 Task: Set the custom view to 4 weeks.
Action: Mouse moved to (787, 79)
Screenshot: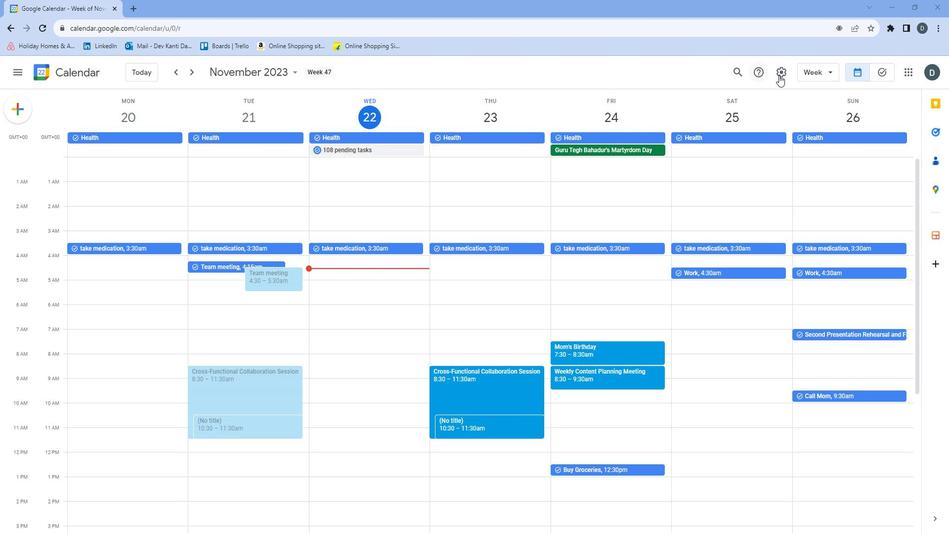 
Action: Mouse pressed left at (787, 79)
Screenshot: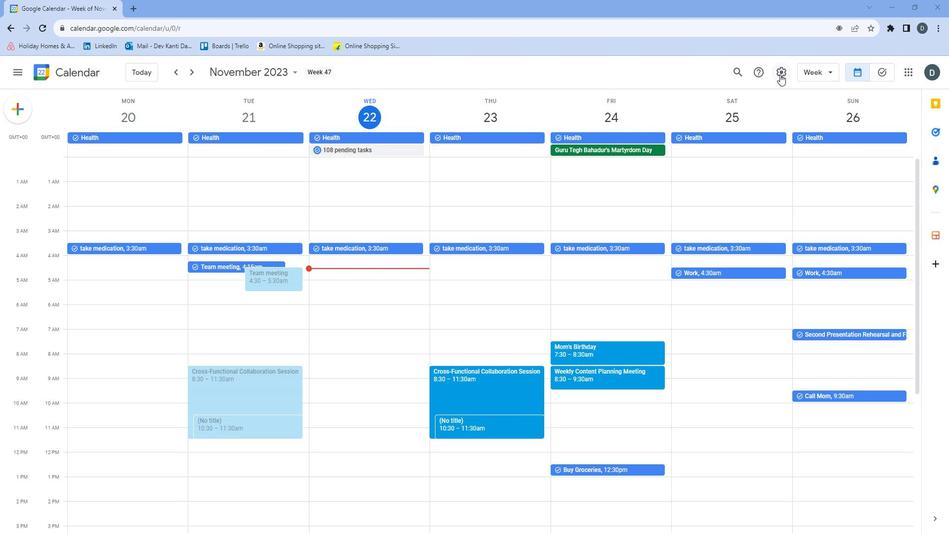 
Action: Mouse moved to (790, 94)
Screenshot: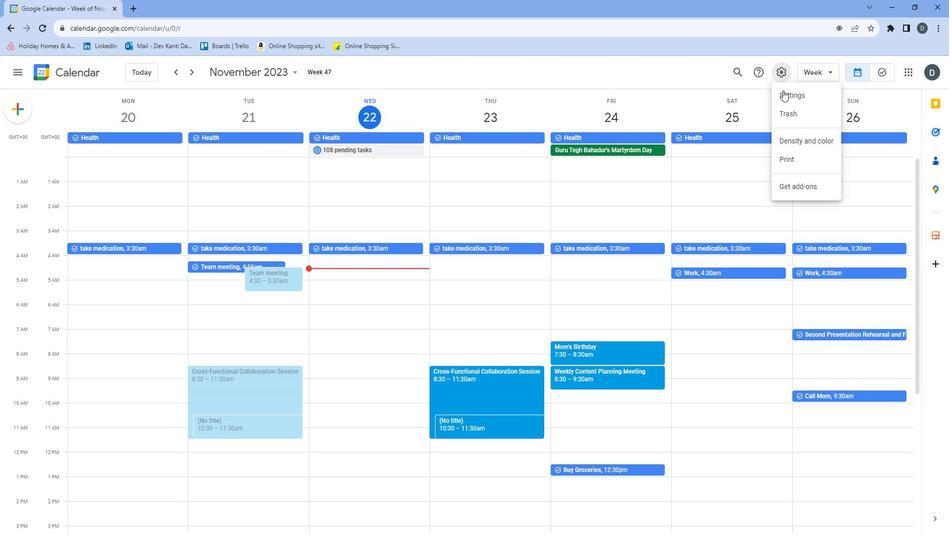 
Action: Mouse pressed left at (790, 94)
Screenshot: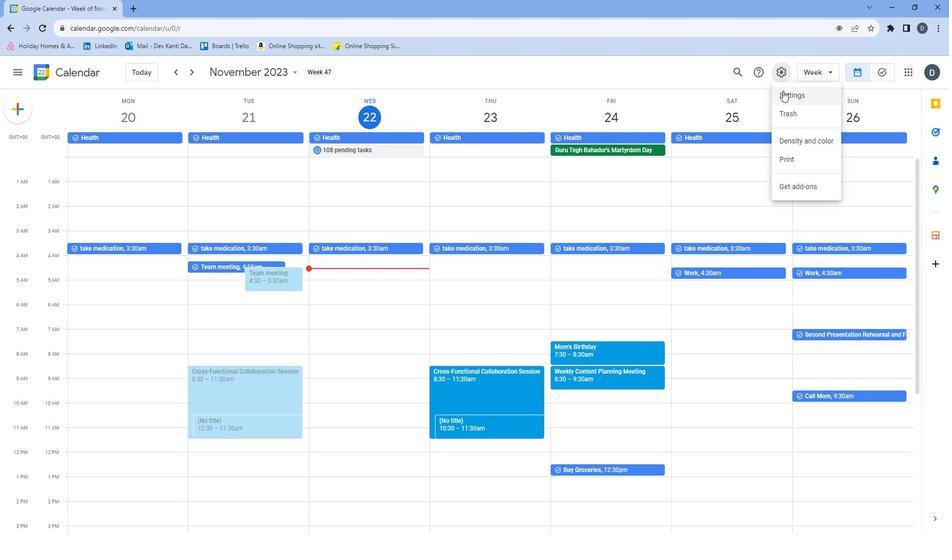 
Action: Mouse moved to (520, 277)
Screenshot: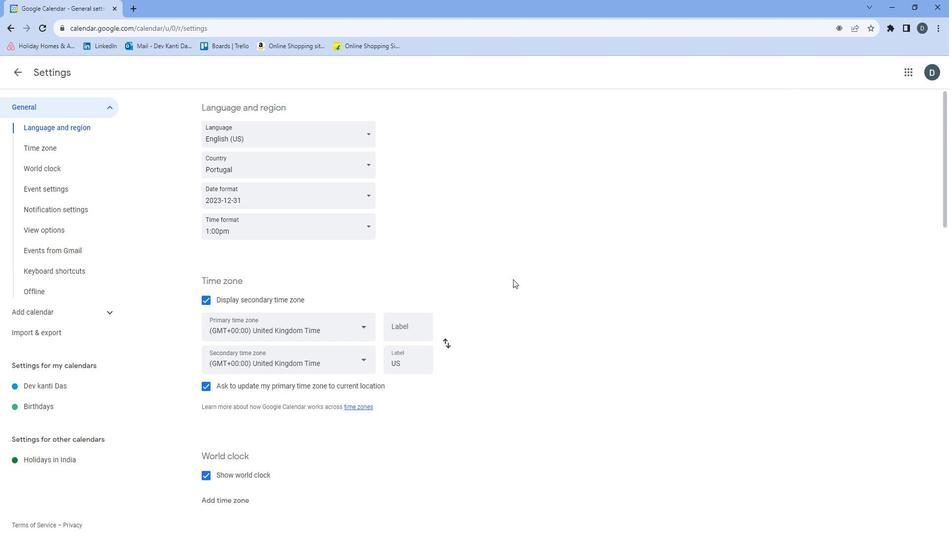 
Action: Mouse scrolled (520, 276) with delta (0, 0)
Screenshot: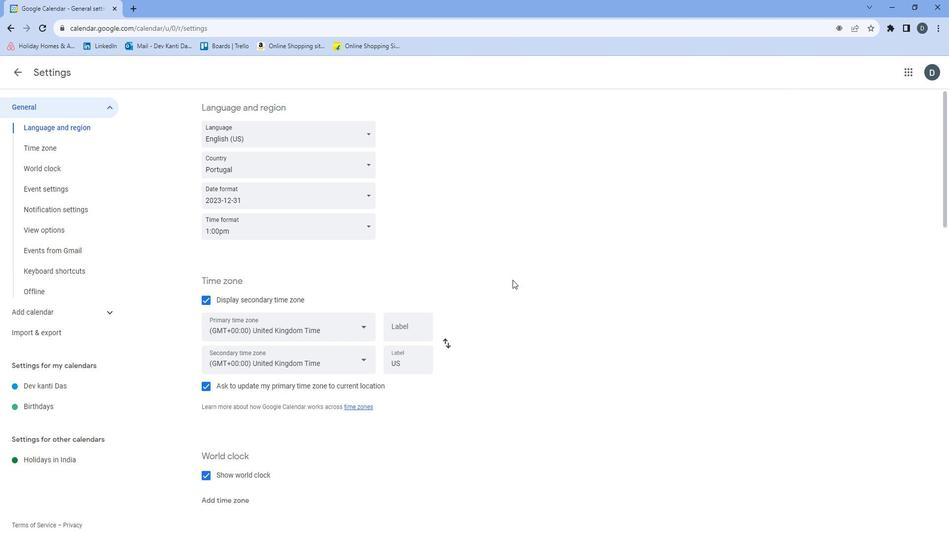 
Action: Mouse moved to (520, 272)
Screenshot: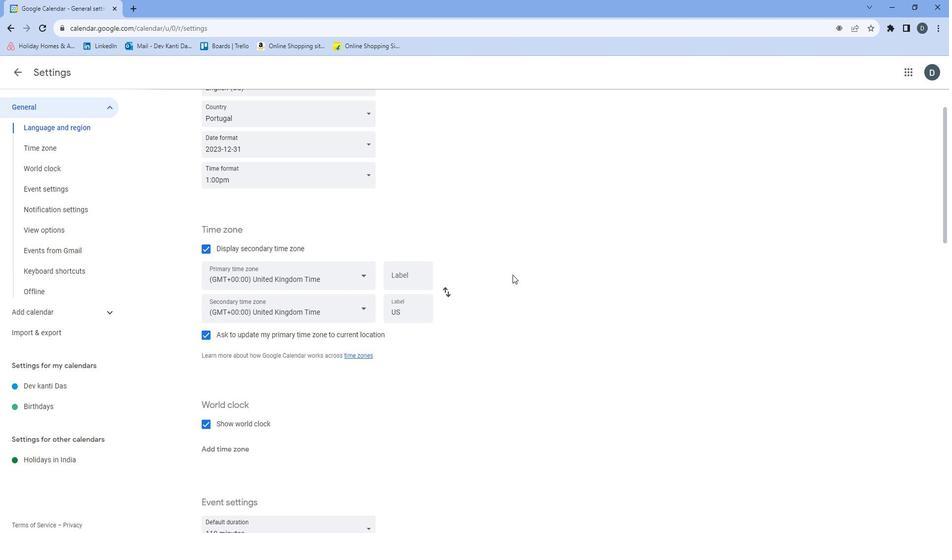 
Action: Mouse scrolled (520, 271) with delta (0, 0)
Screenshot: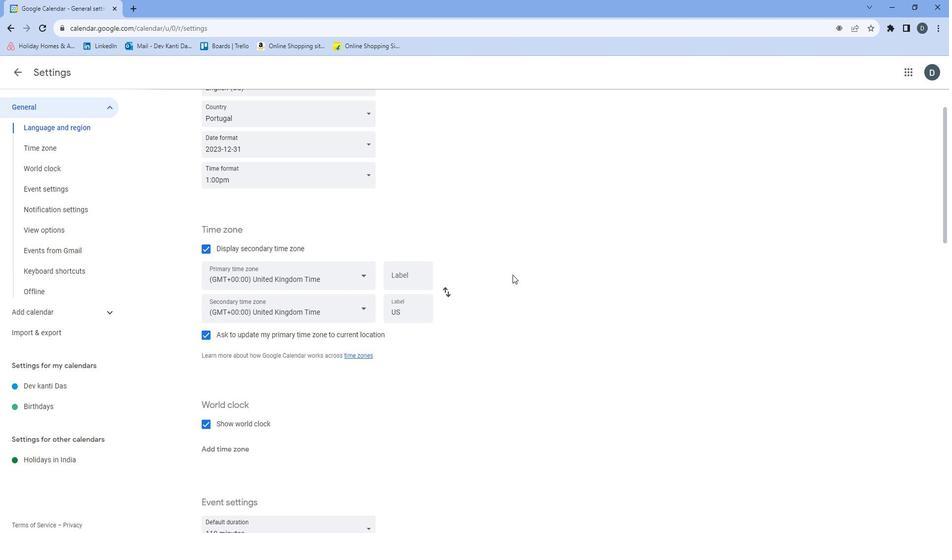 
Action: Mouse moved to (520, 273)
Screenshot: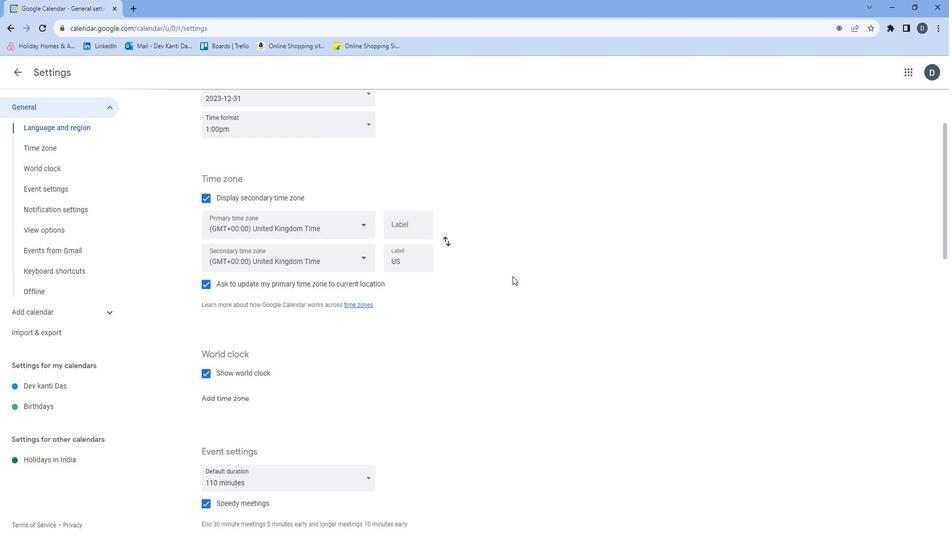 
Action: Mouse scrolled (520, 273) with delta (0, 0)
Screenshot: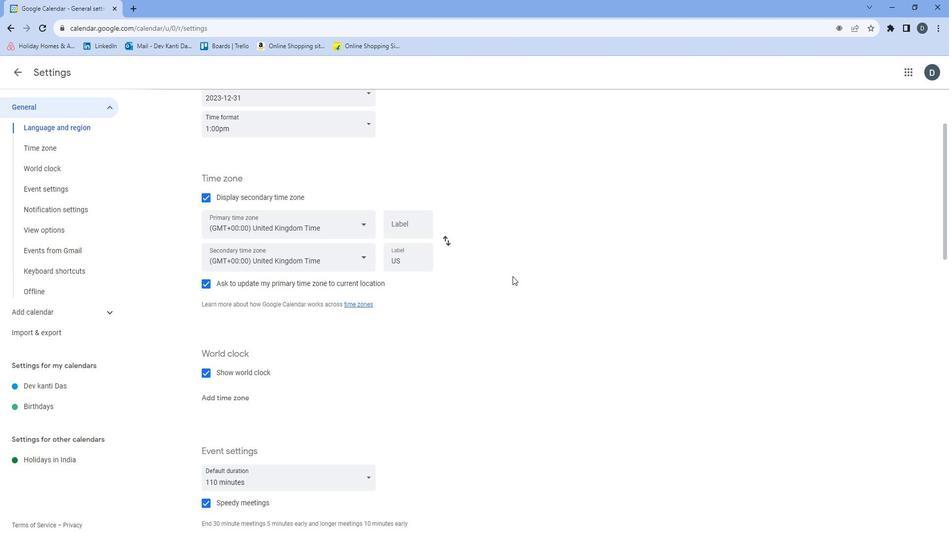 
Action: Mouse scrolled (520, 273) with delta (0, 0)
Screenshot: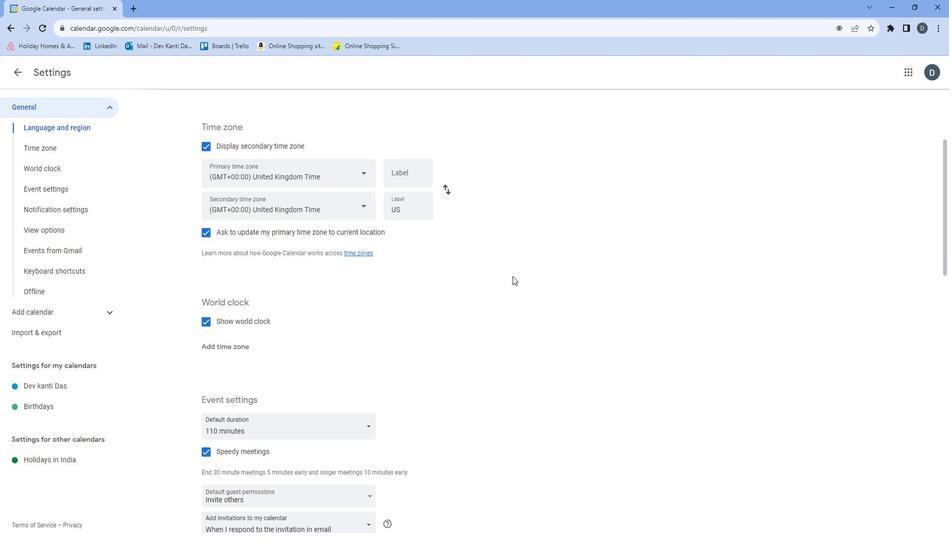 
Action: Mouse moved to (520, 273)
Screenshot: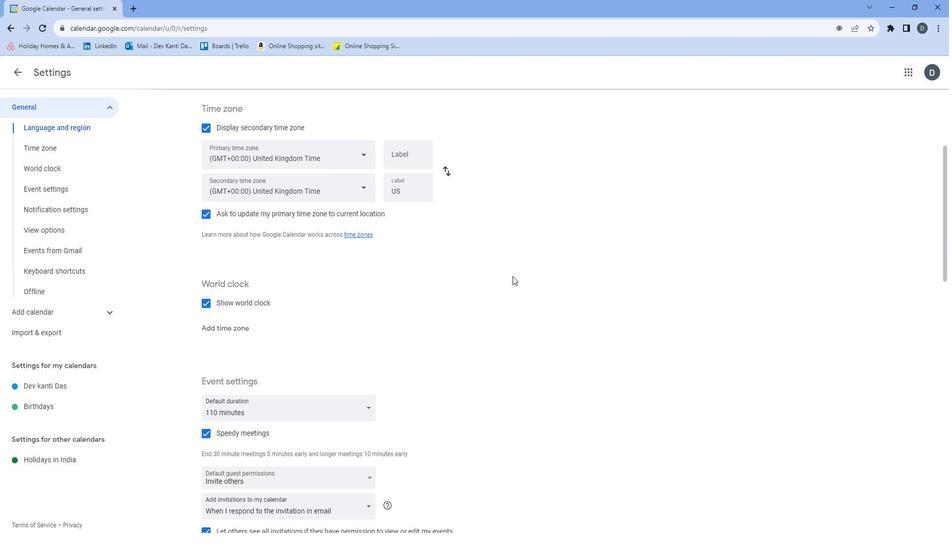 
Action: Mouse scrolled (520, 273) with delta (0, 0)
Screenshot: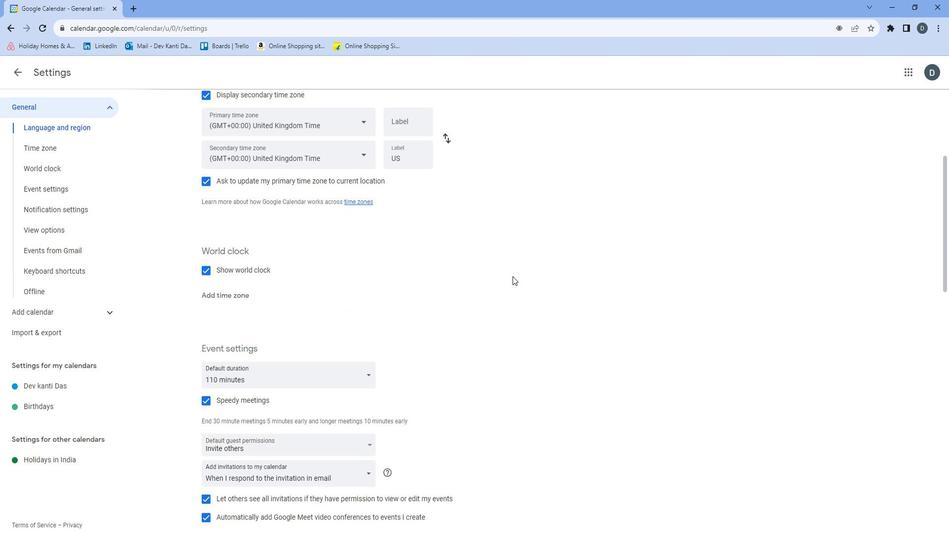 
Action: Mouse scrolled (520, 273) with delta (0, 0)
Screenshot: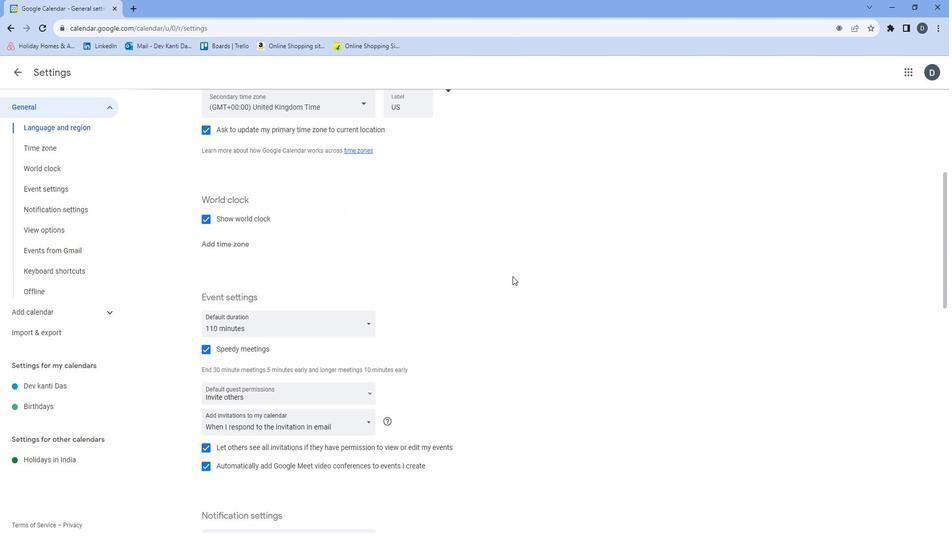
Action: Mouse moved to (521, 273)
Screenshot: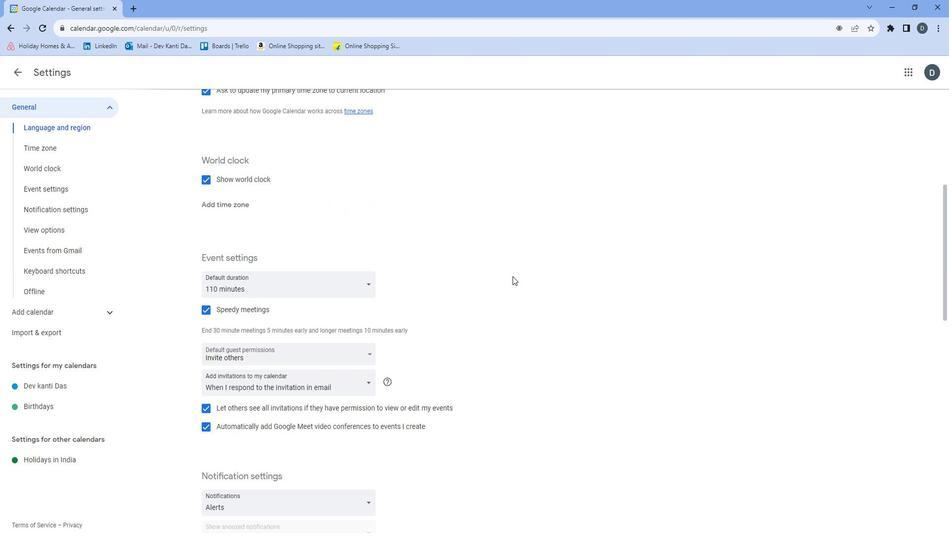 
Action: Mouse scrolled (521, 273) with delta (0, 0)
Screenshot: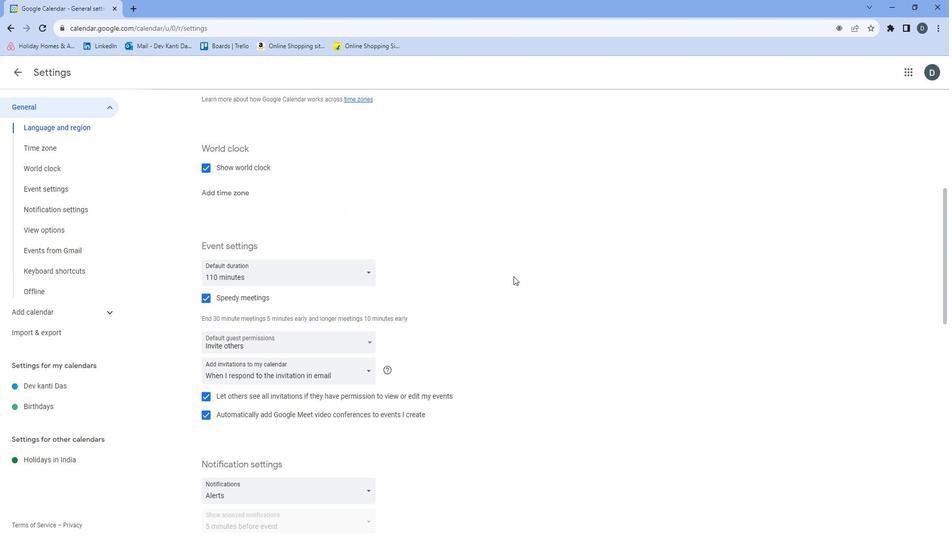 
Action: Mouse scrolled (521, 273) with delta (0, 0)
Screenshot: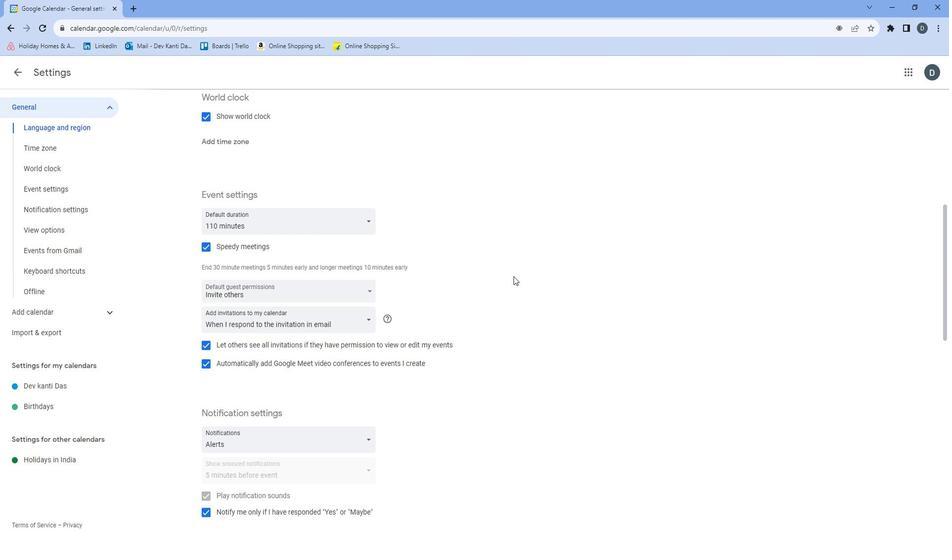 
Action: Mouse scrolled (521, 273) with delta (0, 0)
Screenshot: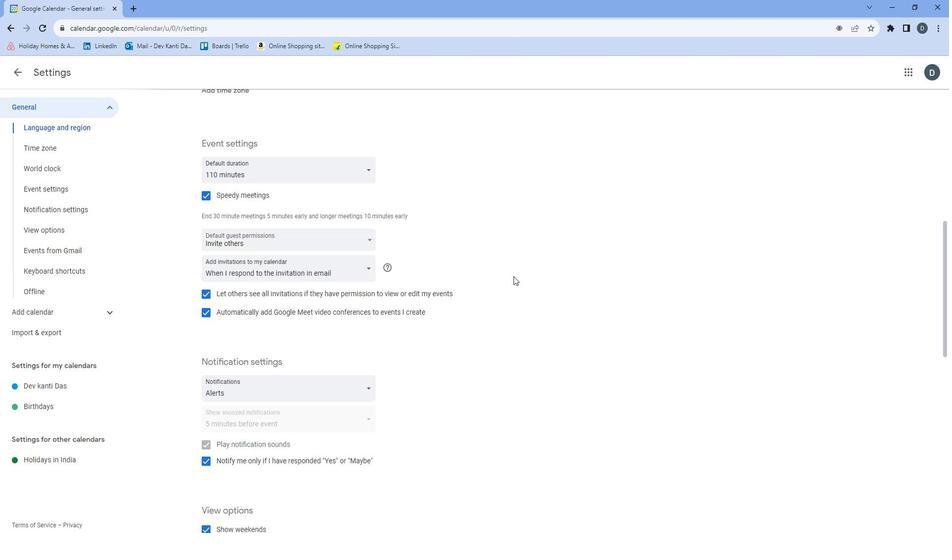 
Action: Mouse moved to (521, 273)
Screenshot: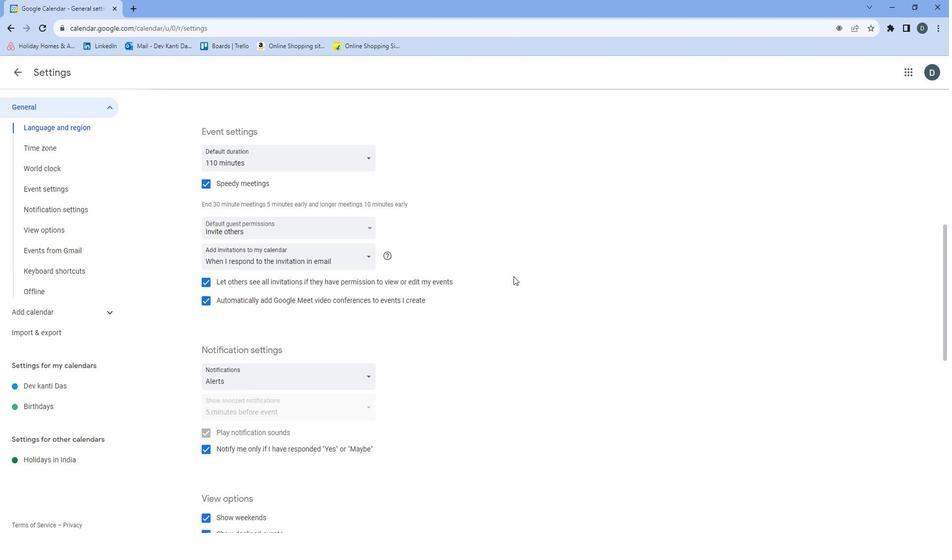 
Action: Mouse scrolled (521, 273) with delta (0, 0)
Screenshot: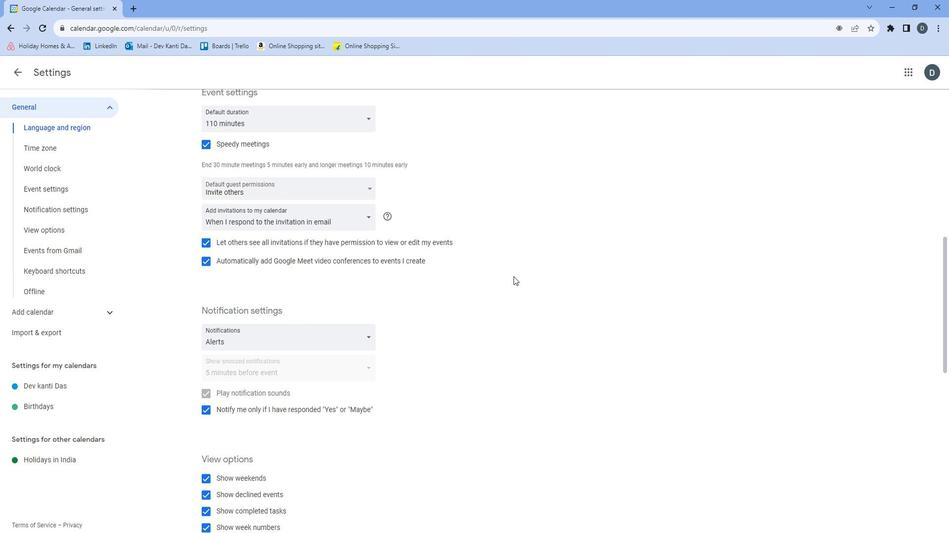
Action: Mouse moved to (521, 273)
Screenshot: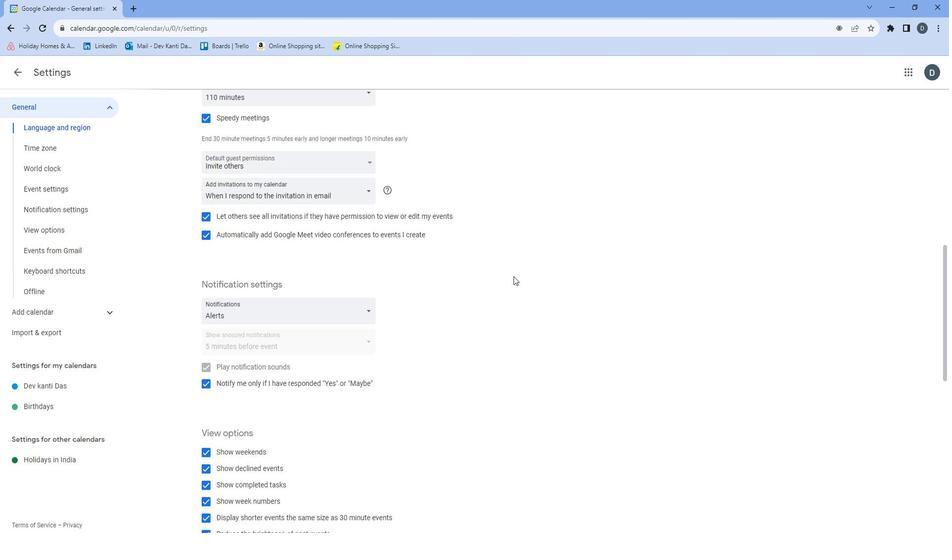 
Action: Mouse scrolled (521, 272) with delta (0, 0)
Screenshot: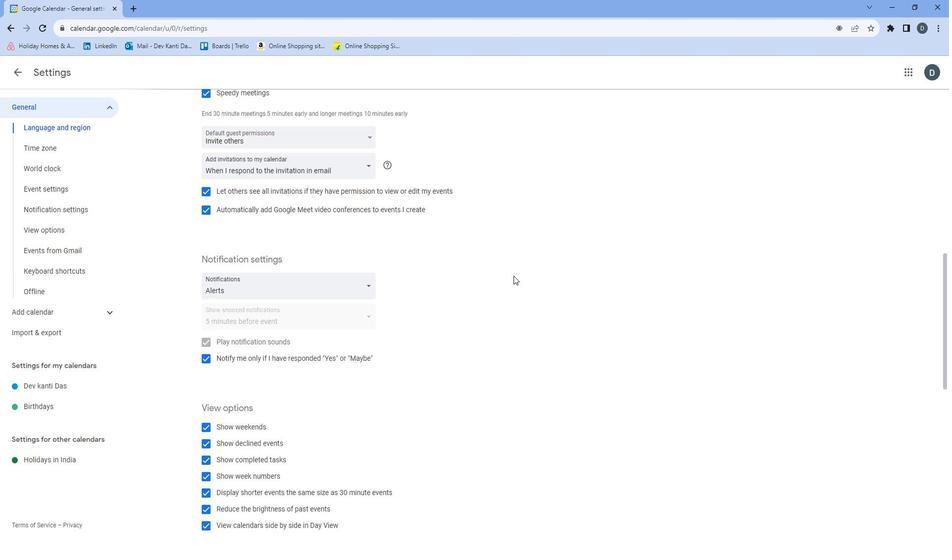 
Action: Mouse moved to (521, 273)
Screenshot: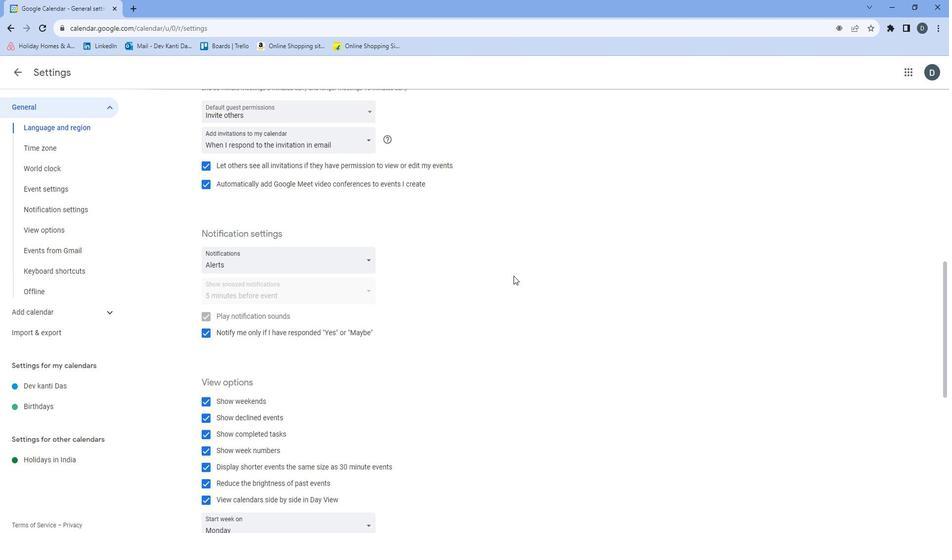 
Action: Mouse scrolled (521, 272) with delta (0, 0)
Screenshot: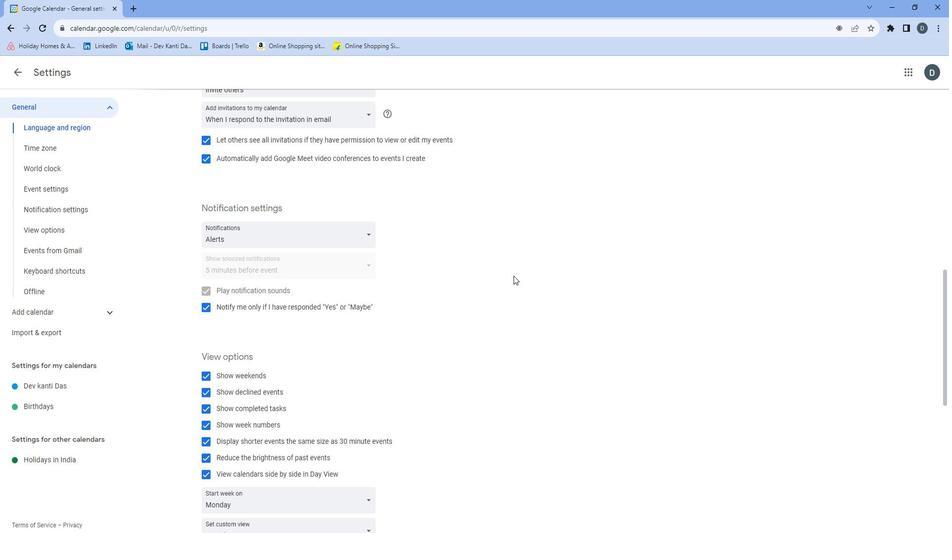 
Action: Mouse moved to (521, 272)
Screenshot: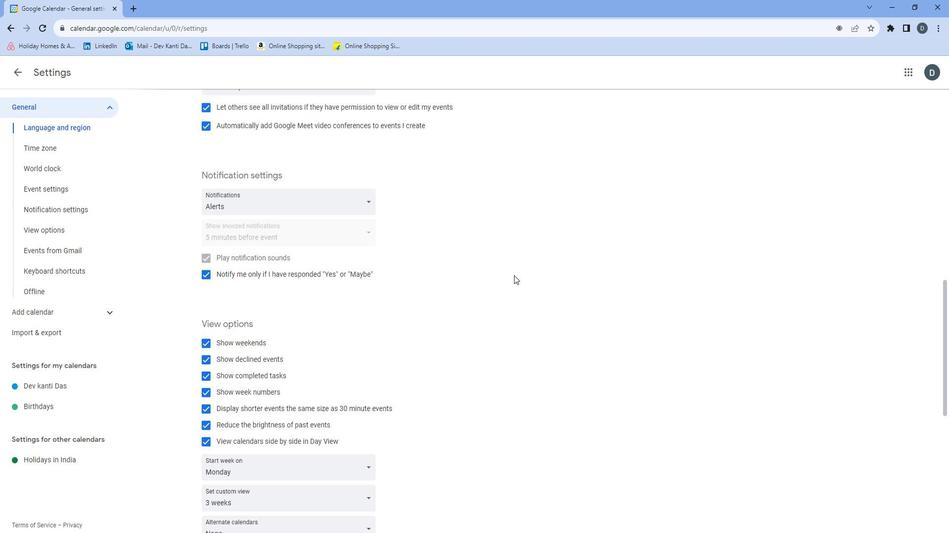 
Action: Mouse scrolled (521, 272) with delta (0, 0)
Screenshot: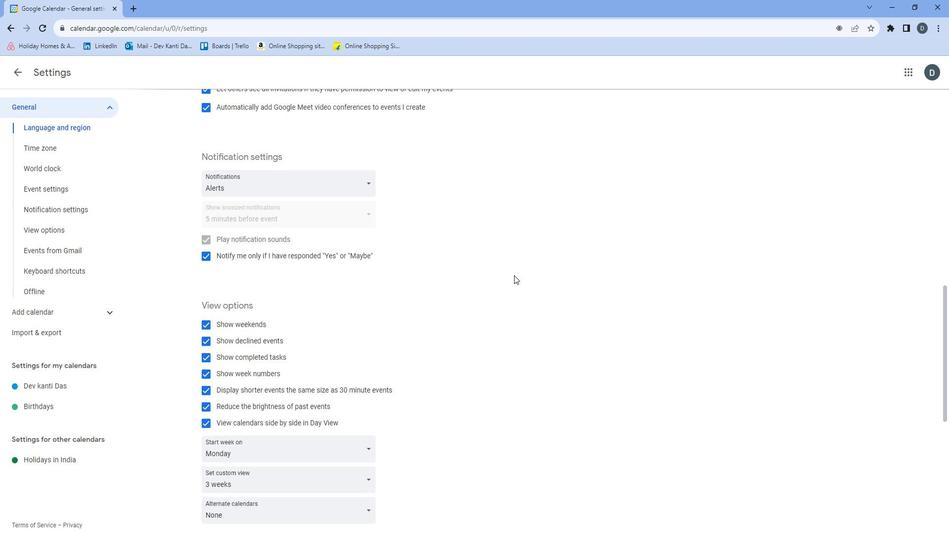 
Action: Mouse scrolled (521, 272) with delta (0, 0)
Screenshot: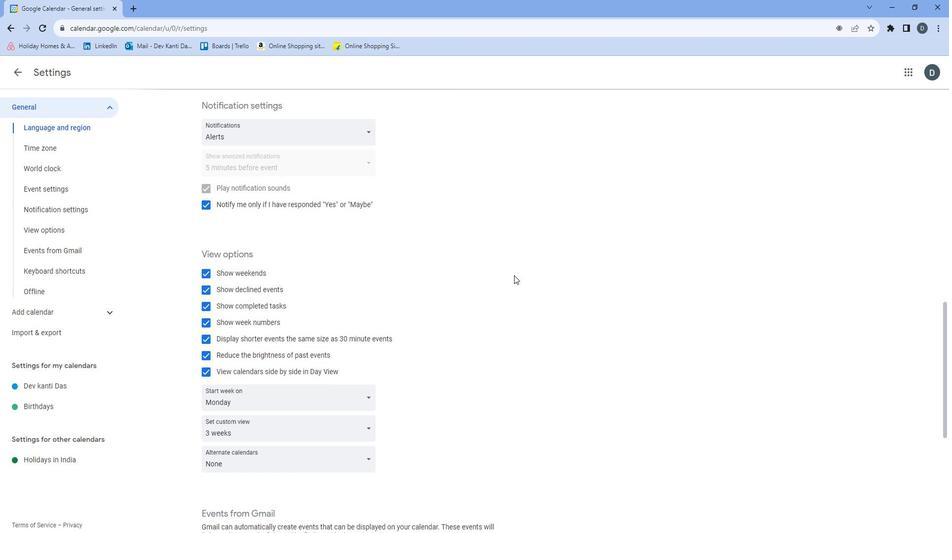 
Action: Mouse scrolled (521, 272) with delta (0, 0)
Screenshot: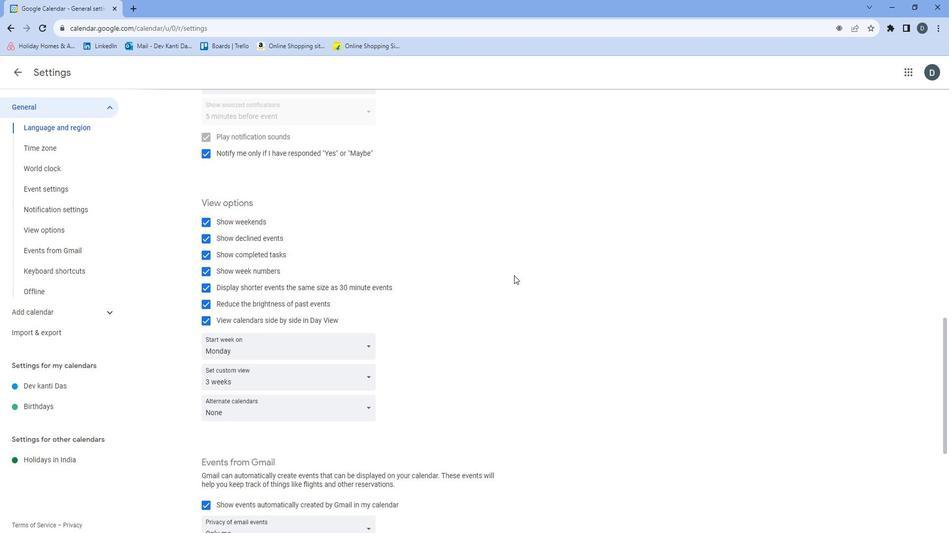 
Action: Mouse scrolled (521, 272) with delta (0, 0)
Screenshot: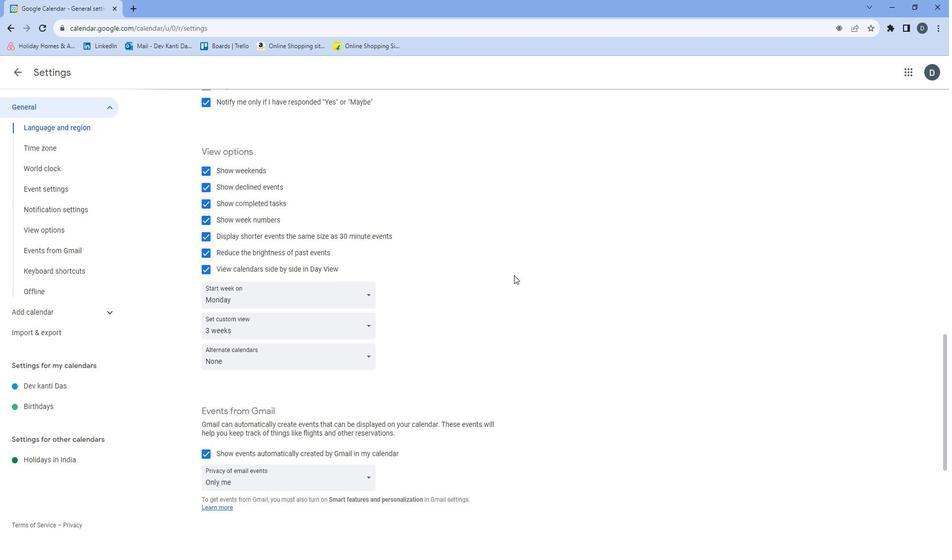 
Action: Mouse moved to (378, 271)
Screenshot: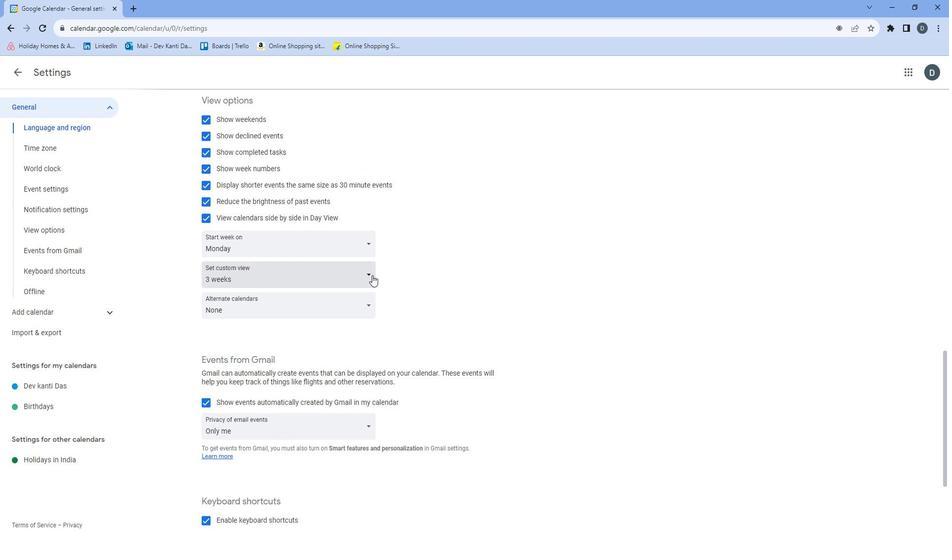 
Action: Mouse pressed left at (378, 271)
Screenshot: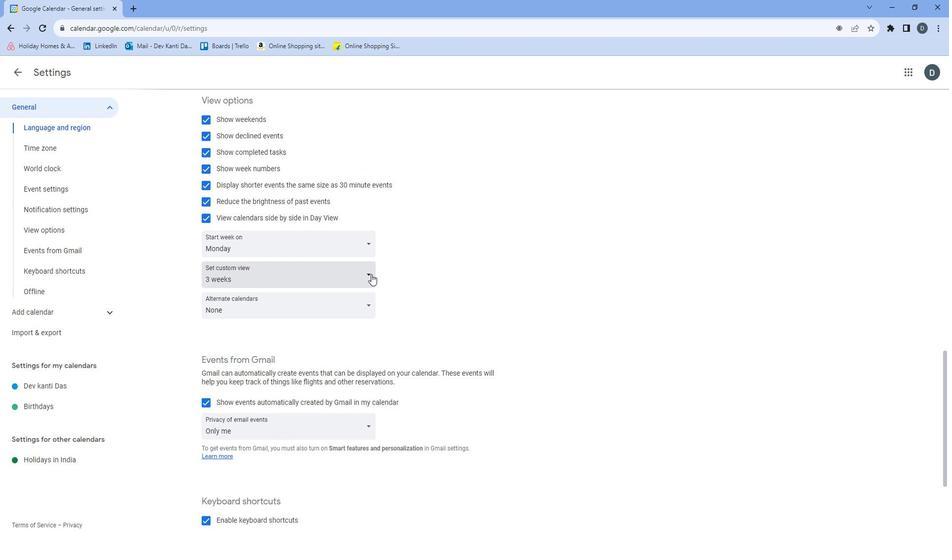 
Action: Mouse moved to (279, 468)
Screenshot: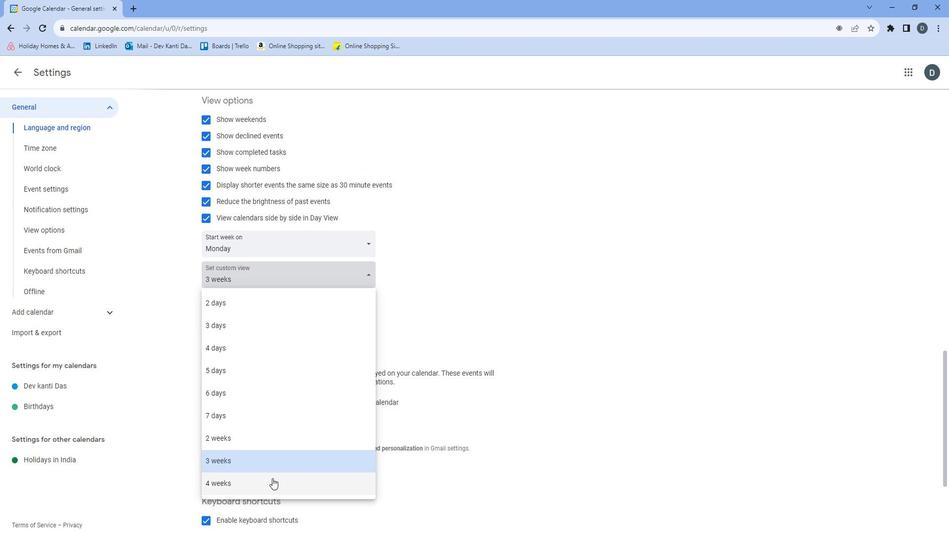 
Action: Mouse pressed left at (279, 468)
Screenshot: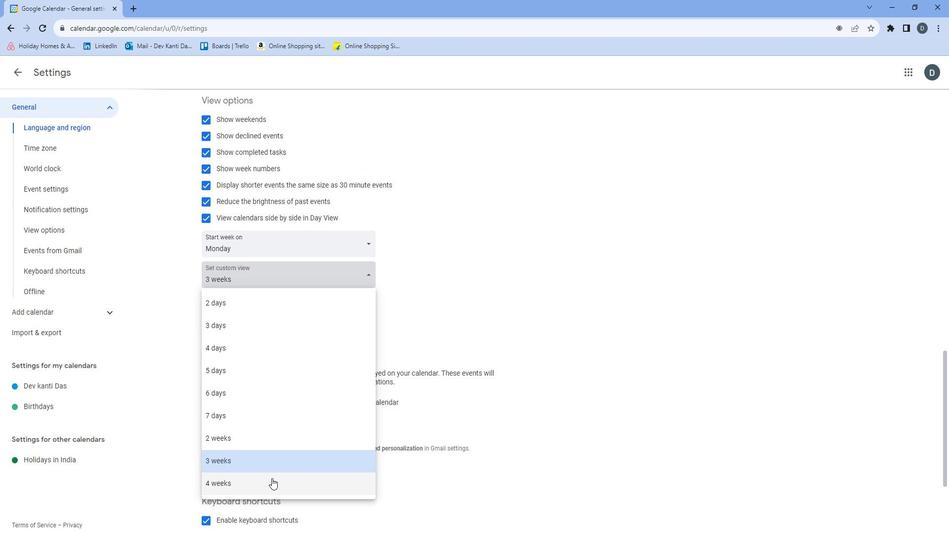 
Action: Mouse moved to (473, 434)
Screenshot: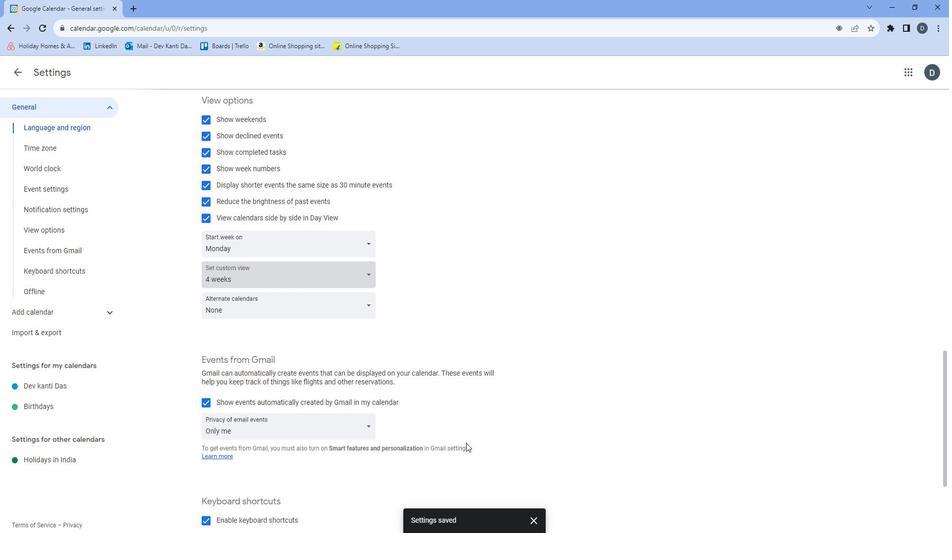 
